 Task: Move the task Integrate a new payment gateway for recurring payments to the section To-Do in the project AgileHaven and sort the tasks in the project by Assignee in Descending order
Action: Mouse moved to (526, 331)
Screenshot: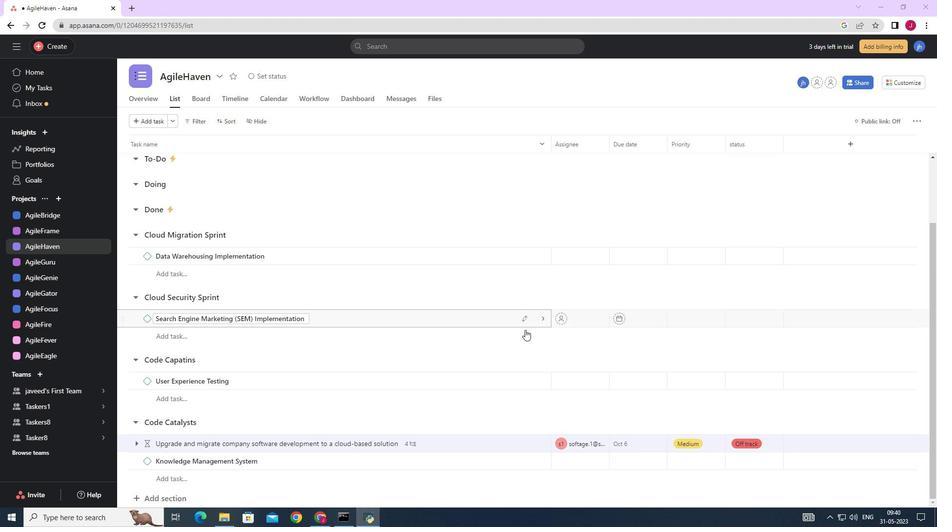 
Action: Mouse scrolled (526, 330) with delta (0, 0)
Screenshot: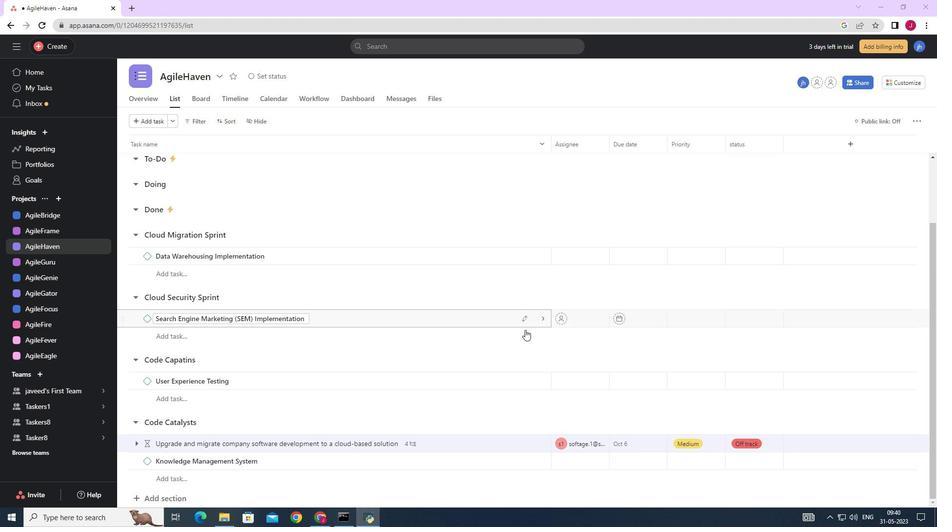 
Action: Mouse moved to (525, 331)
Screenshot: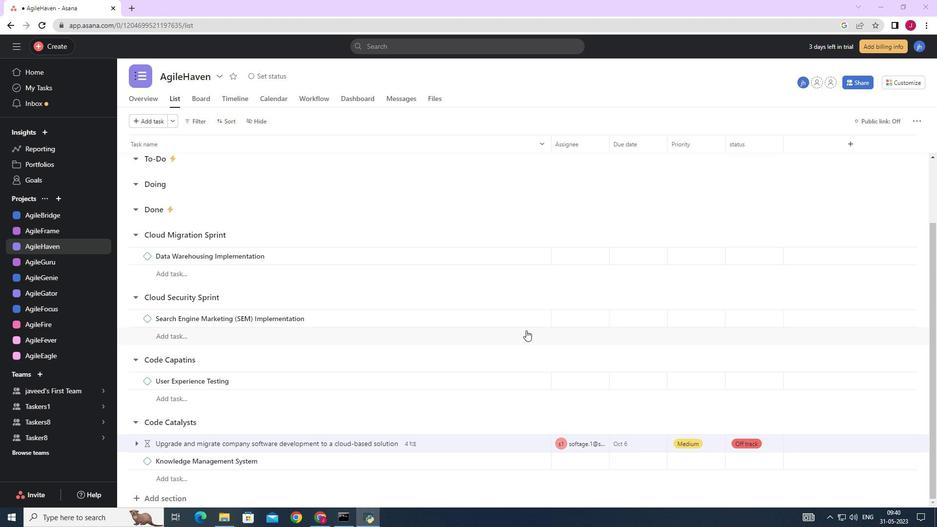 
Action: Mouse scrolled (525, 330) with delta (0, 0)
Screenshot: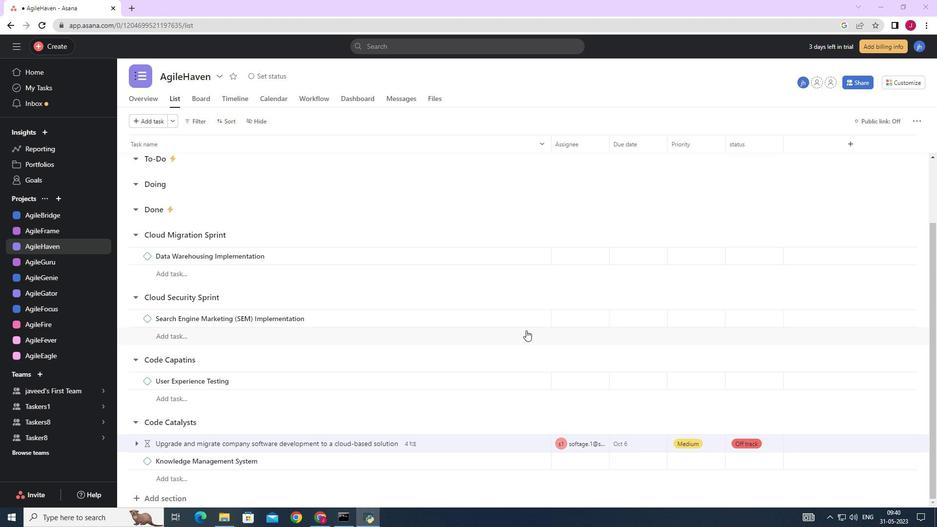 
Action: Mouse scrolled (525, 330) with delta (0, 0)
Screenshot: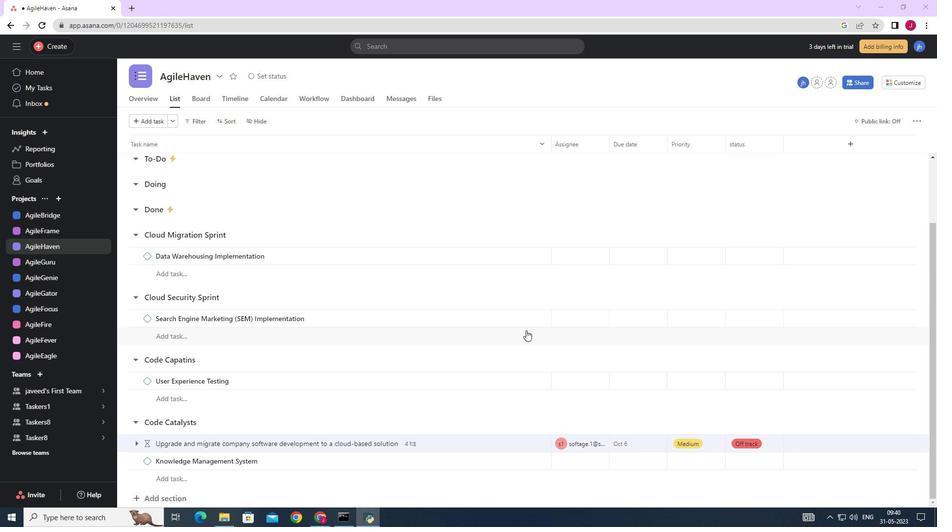 
Action: Mouse scrolled (525, 330) with delta (0, 0)
Screenshot: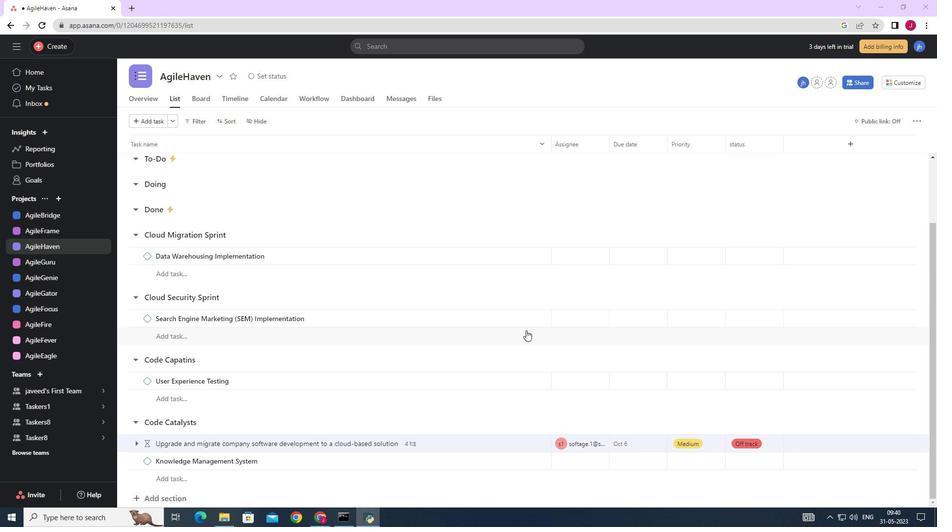 
Action: Mouse moved to (525, 331)
Screenshot: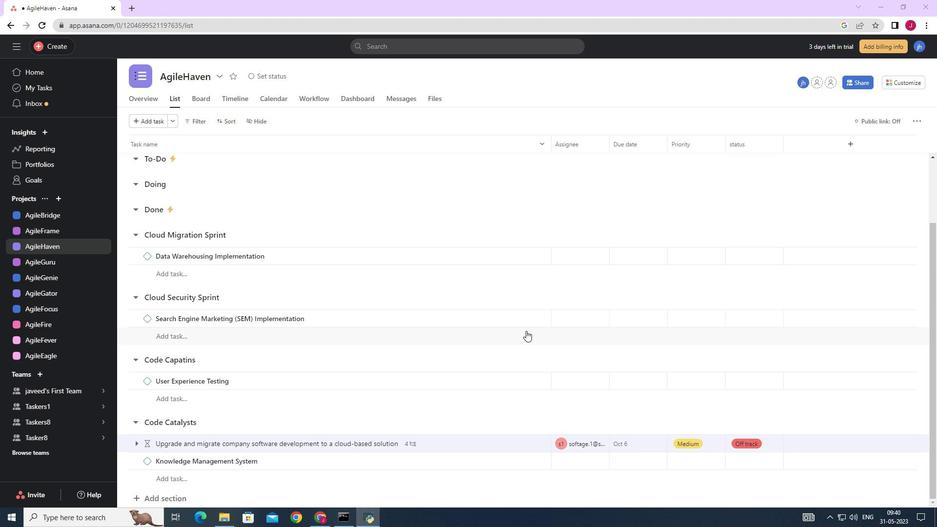 
Action: Mouse scrolled (525, 331) with delta (0, 0)
Screenshot: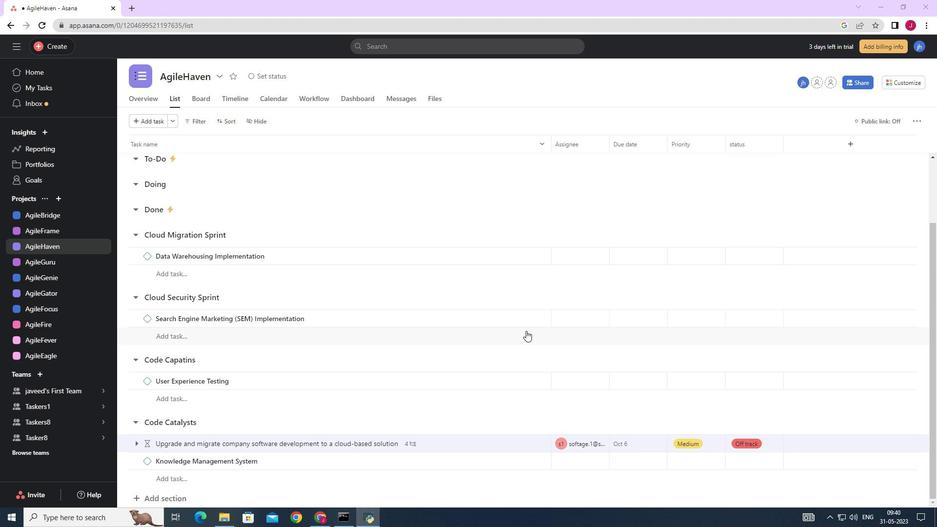 
Action: Mouse moved to (505, 338)
Screenshot: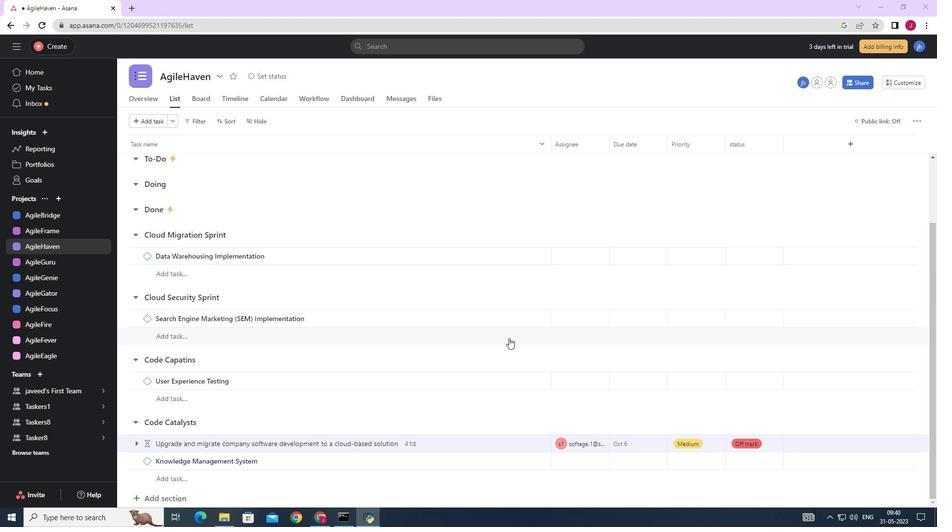 
Action: Mouse scrolled (505, 338) with delta (0, 0)
Screenshot: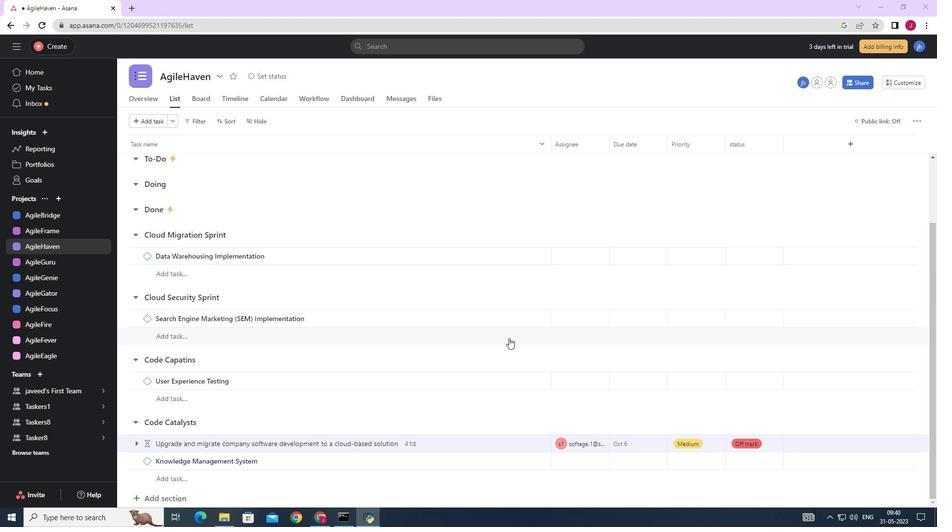 
Action: Mouse scrolled (505, 338) with delta (0, 0)
Screenshot: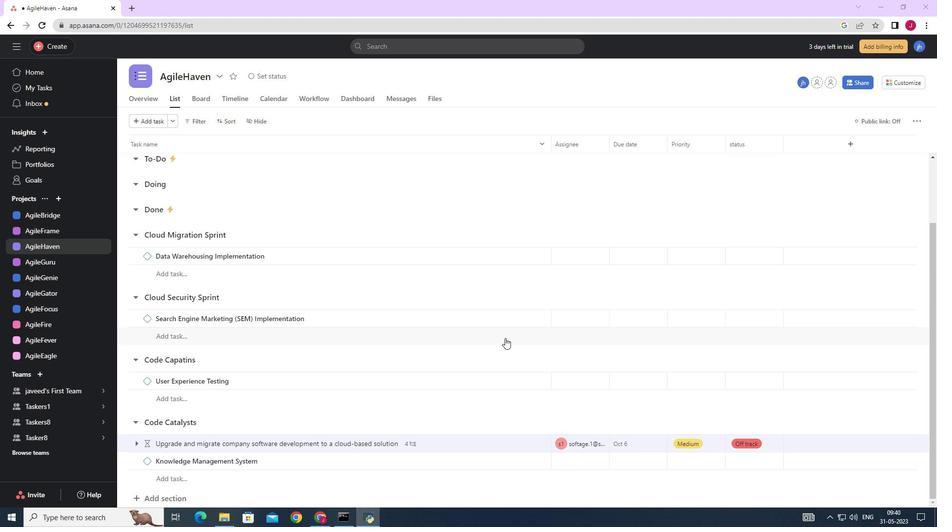 
Action: Mouse scrolled (505, 338) with delta (0, 0)
Screenshot: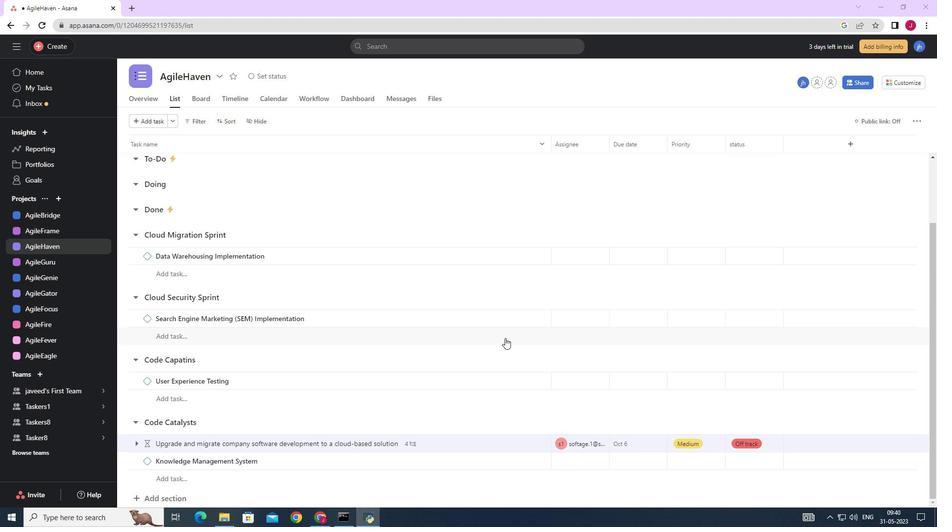 
Action: Mouse scrolled (505, 338) with delta (0, 0)
Screenshot: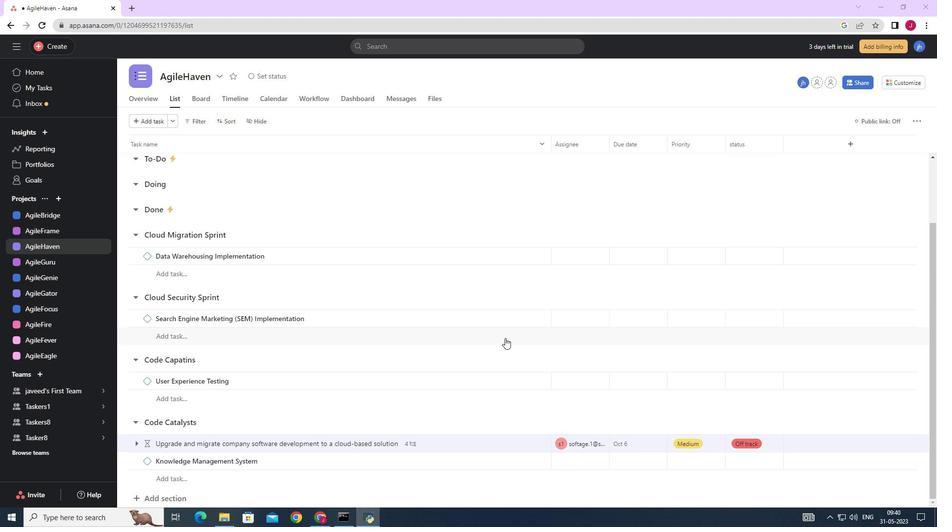 
Action: Mouse moved to (480, 328)
Screenshot: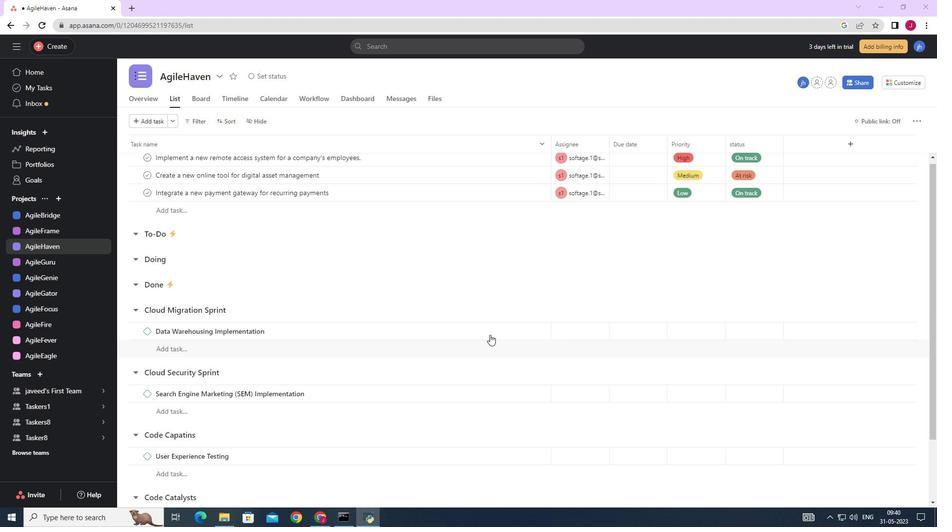 
Action: Mouse scrolled (480, 329) with delta (0, 0)
Screenshot: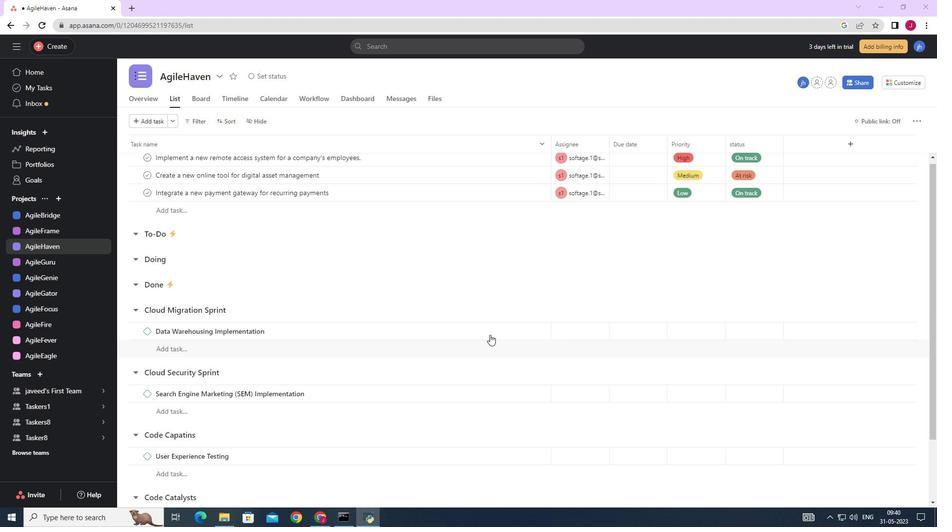 
Action: Mouse moved to (479, 327)
Screenshot: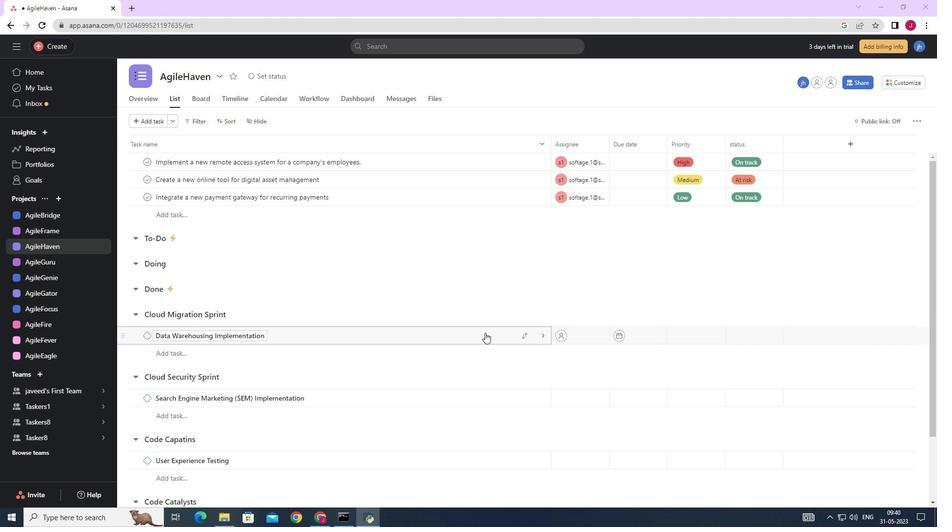 
Action: Mouse scrolled (479, 327) with delta (0, 0)
Screenshot: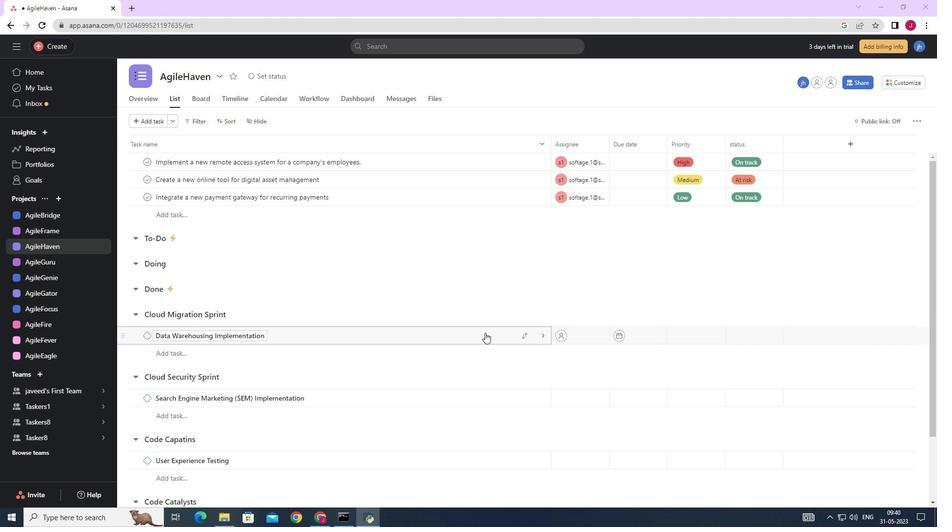 
Action: Mouse moved to (476, 325)
Screenshot: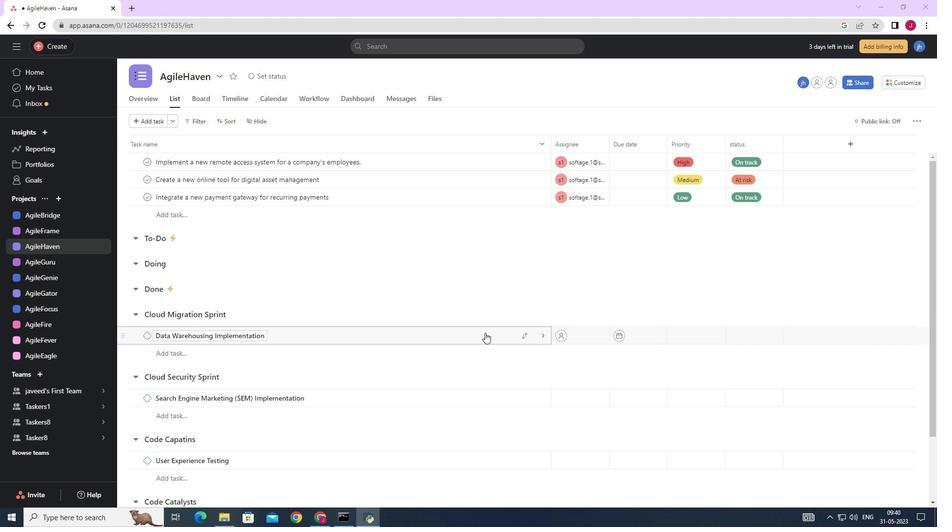 
Action: Mouse scrolled (476, 325) with delta (0, 0)
Screenshot: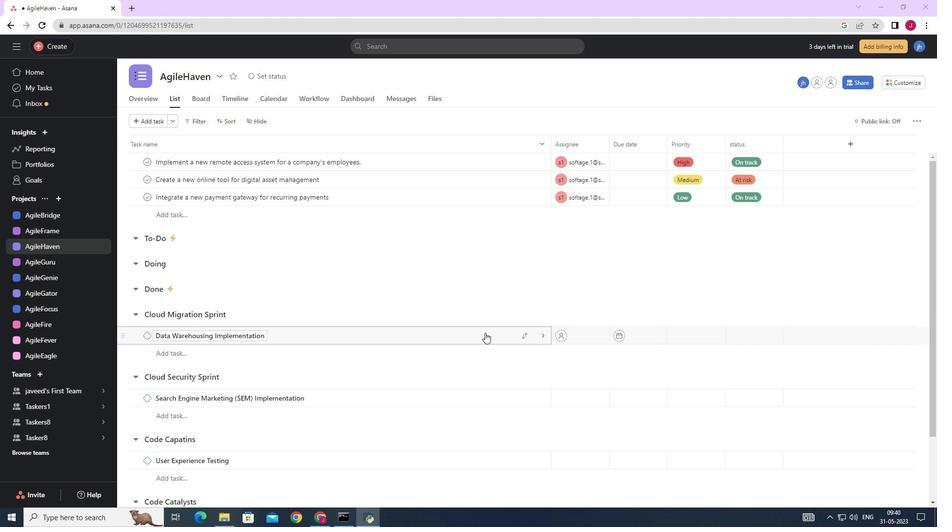 
Action: Mouse moved to (461, 320)
Screenshot: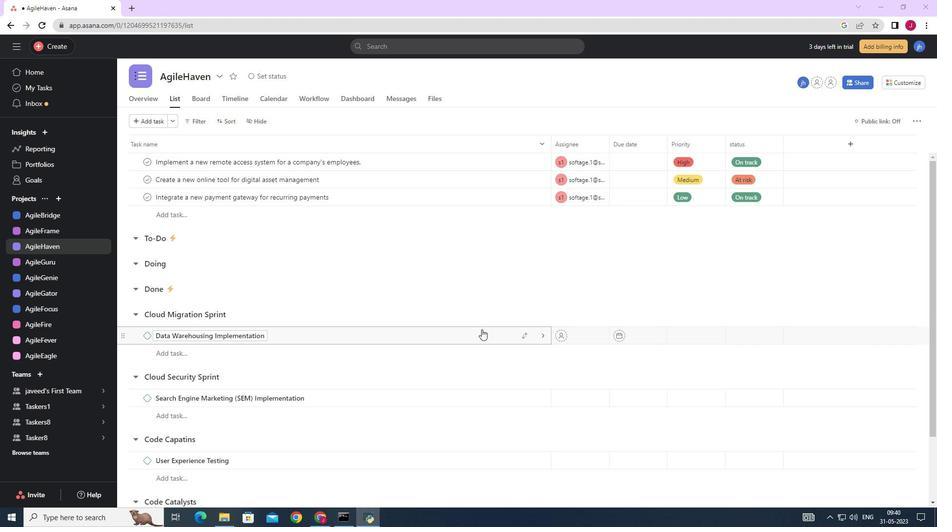 
Action: Mouse scrolled (465, 321) with delta (0, 0)
Screenshot: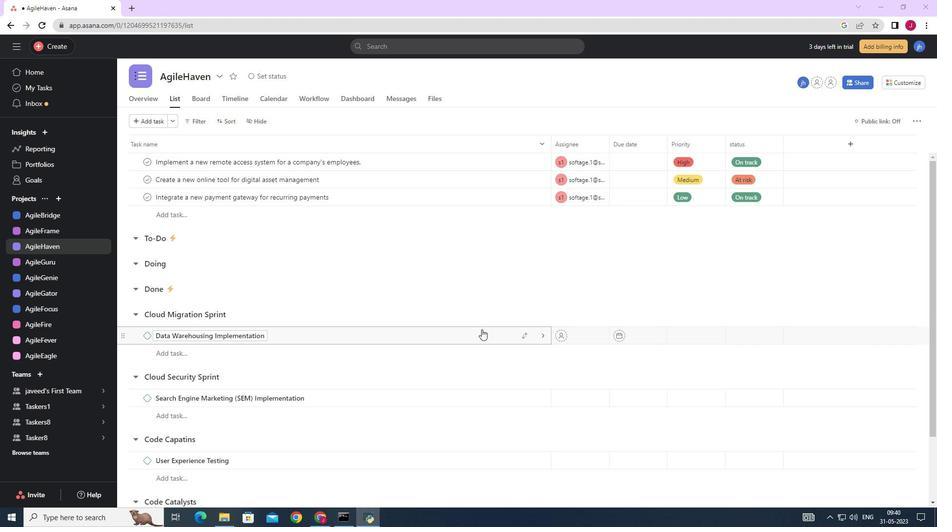 
Action: Mouse moved to (522, 200)
Screenshot: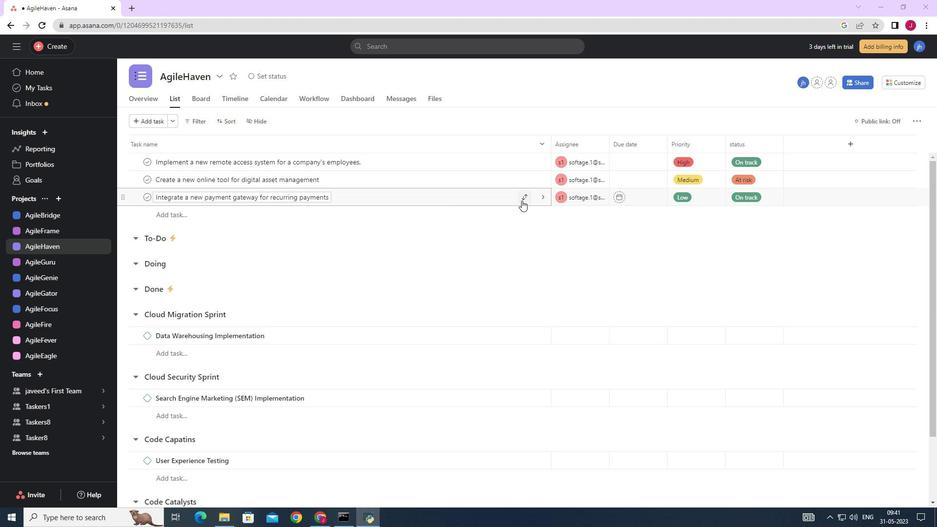 
Action: Mouse pressed left at (522, 200)
Screenshot: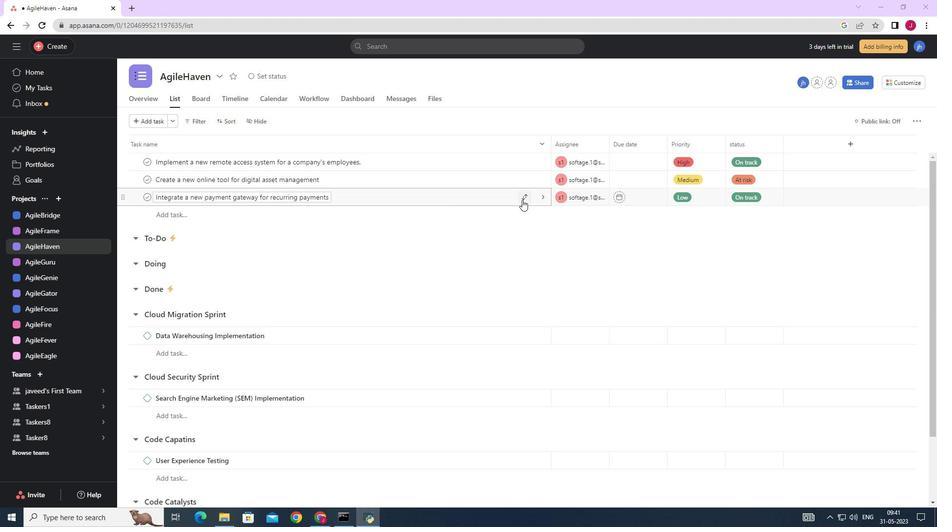 
Action: Mouse moved to (473, 249)
Screenshot: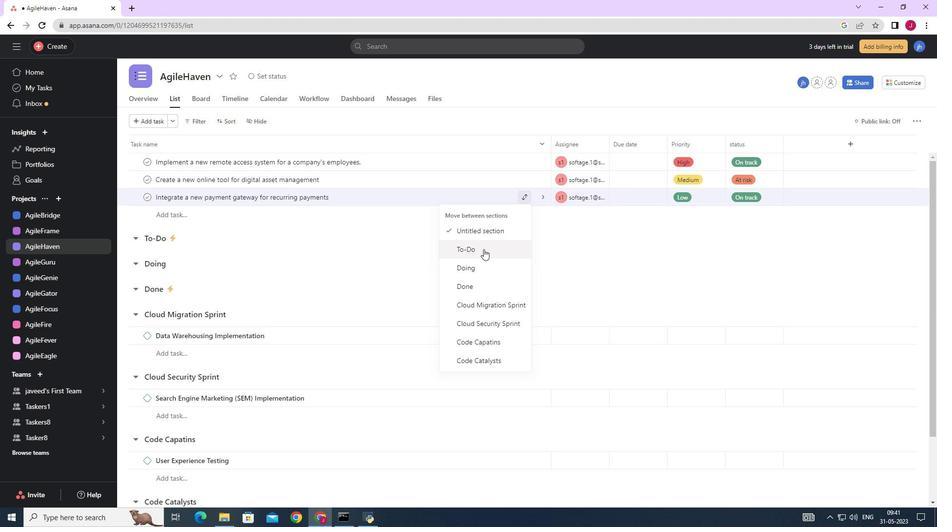 
Action: Mouse pressed left at (473, 249)
Screenshot: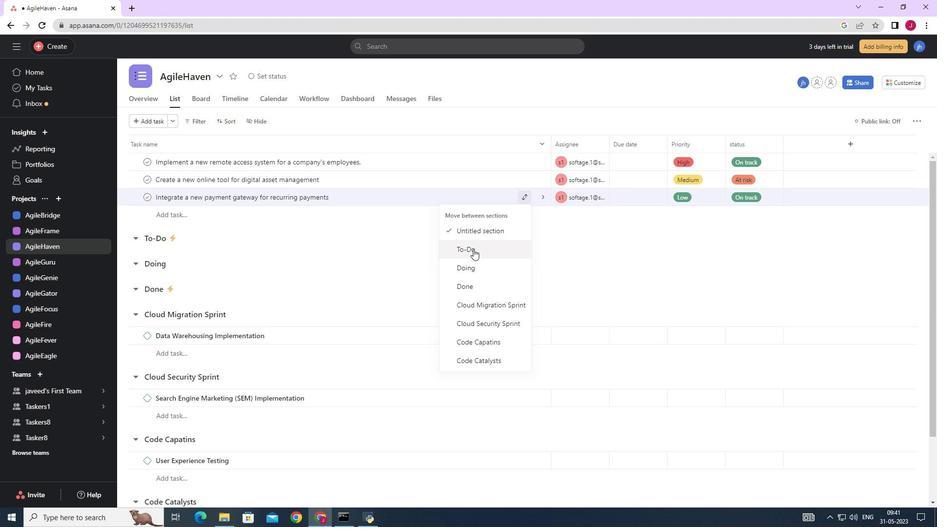 
Action: Mouse moved to (233, 121)
Screenshot: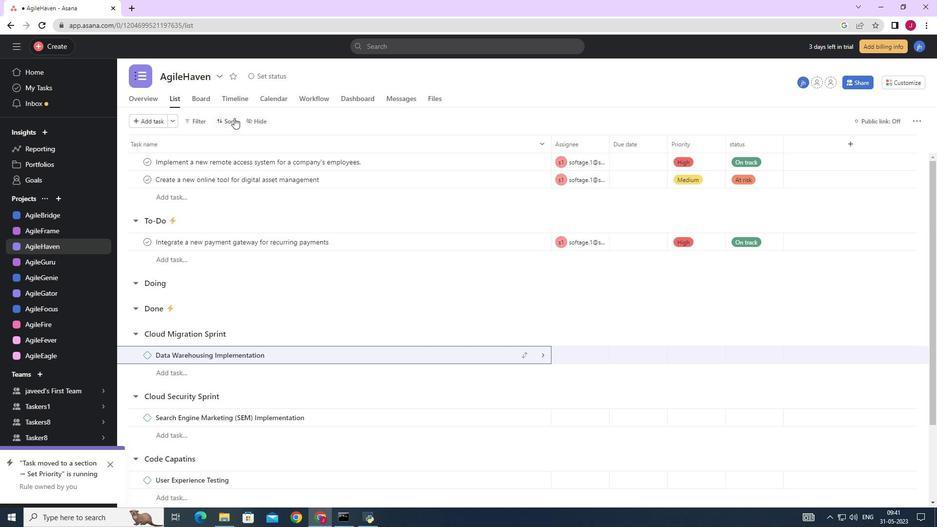 
Action: Mouse pressed left at (233, 121)
Screenshot: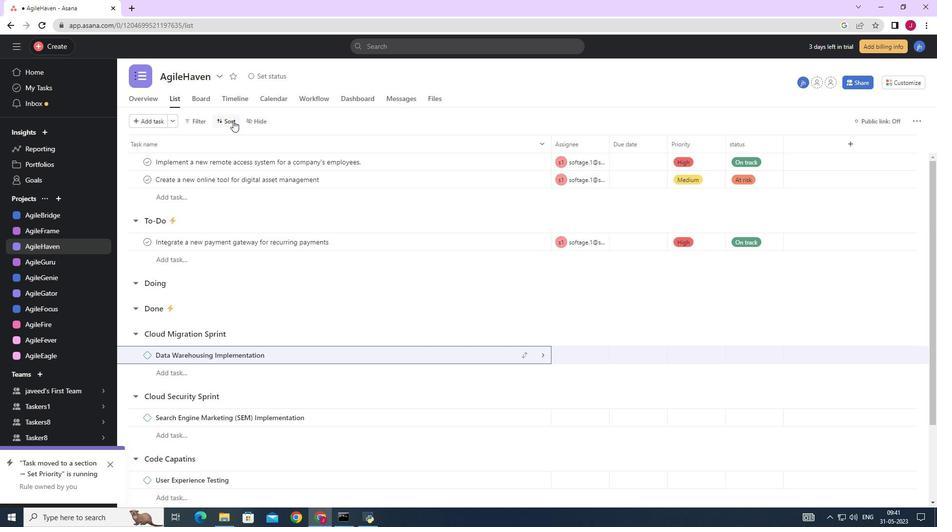 
Action: Mouse moved to (258, 202)
Screenshot: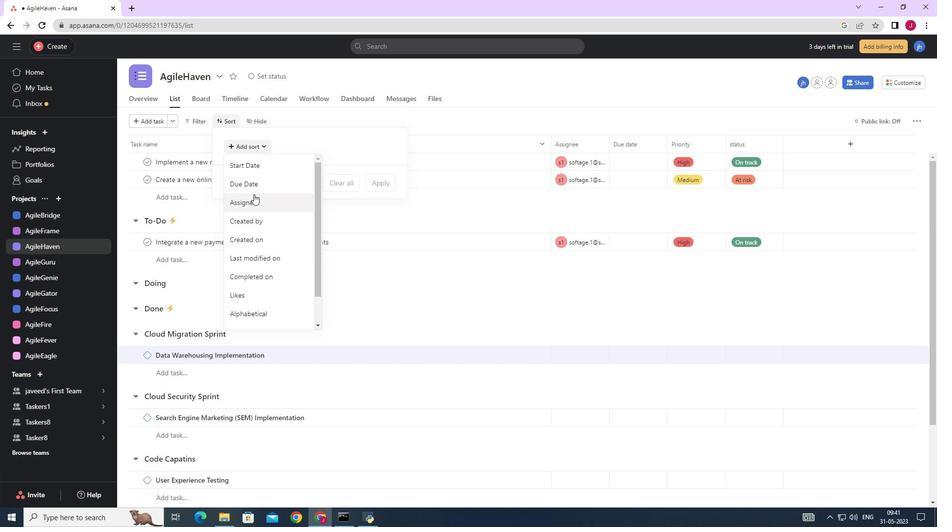 
Action: Mouse pressed left at (258, 202)
Screenshot: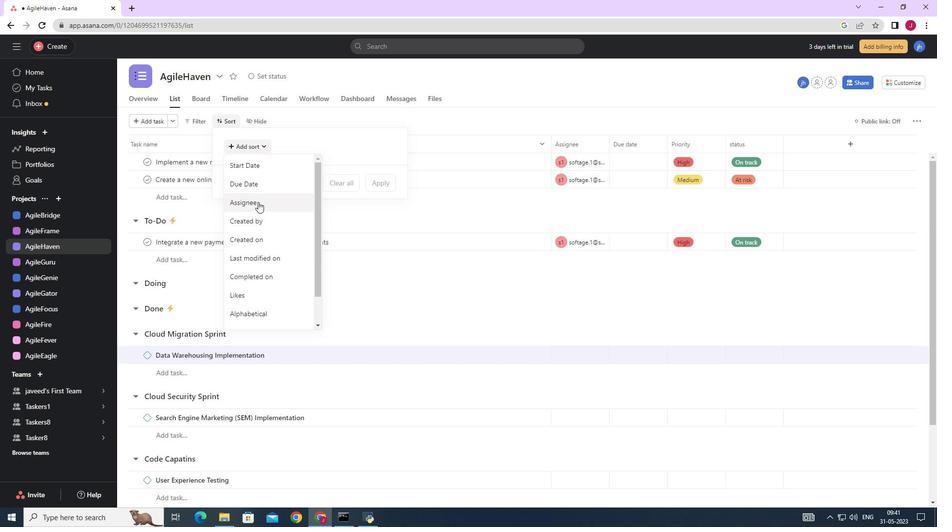
Action: Mouse moved to (310, 158)
Screenshot: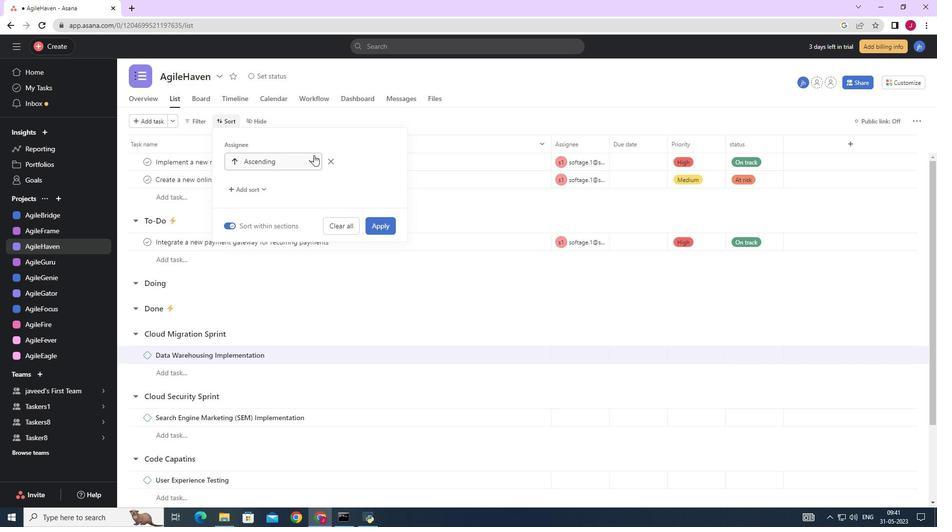 
Action: Mouse pressed left at (310, 158)
Screenshot: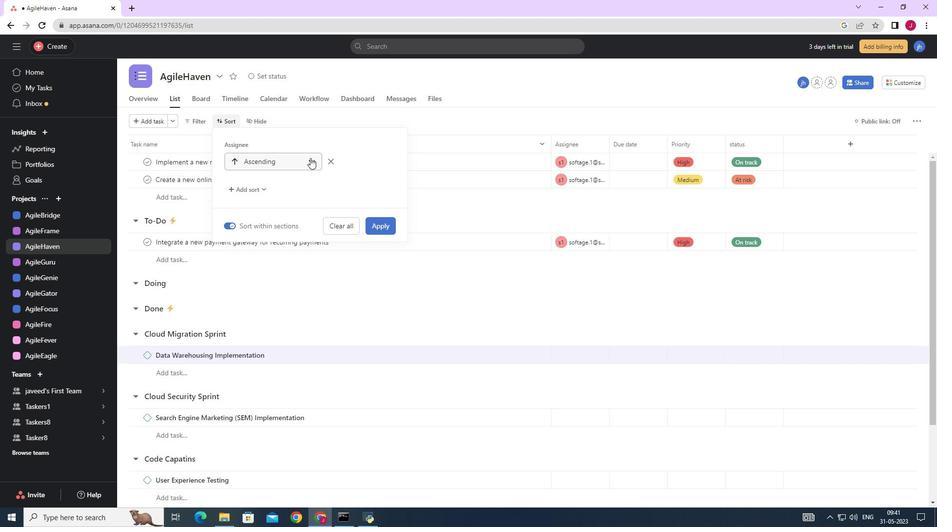 
Action: Mouse moved to (256, 204)
Screenshot: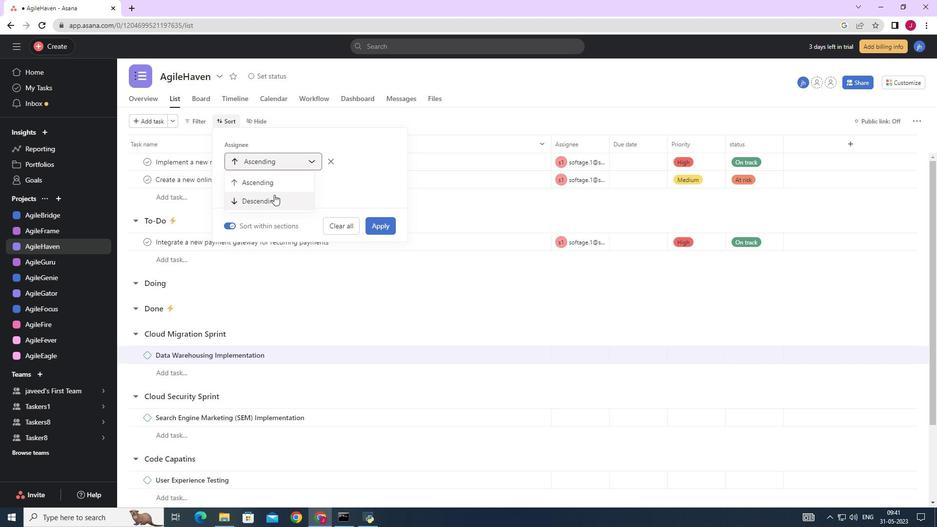
Action: Mouse pressed left at (256, 204)
Screenshot: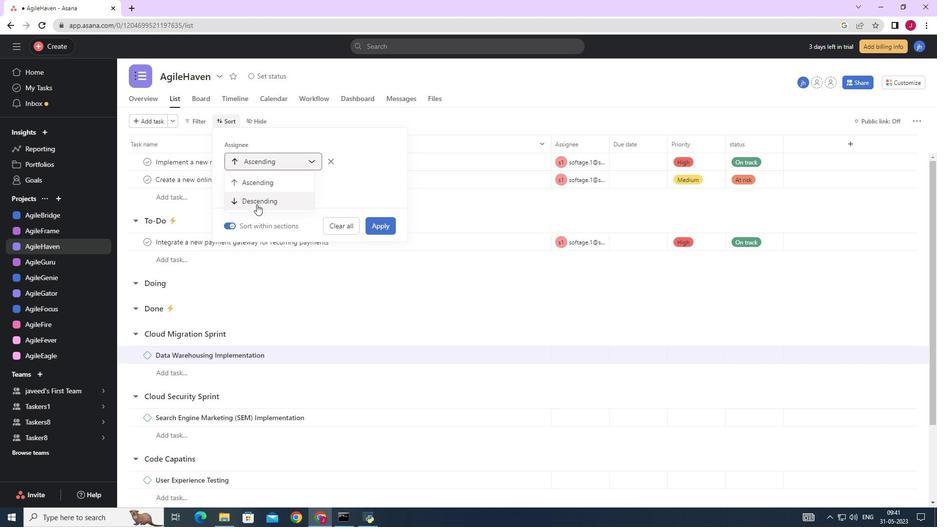 
Action: Mouse moved to (383, 227)
Screenshot: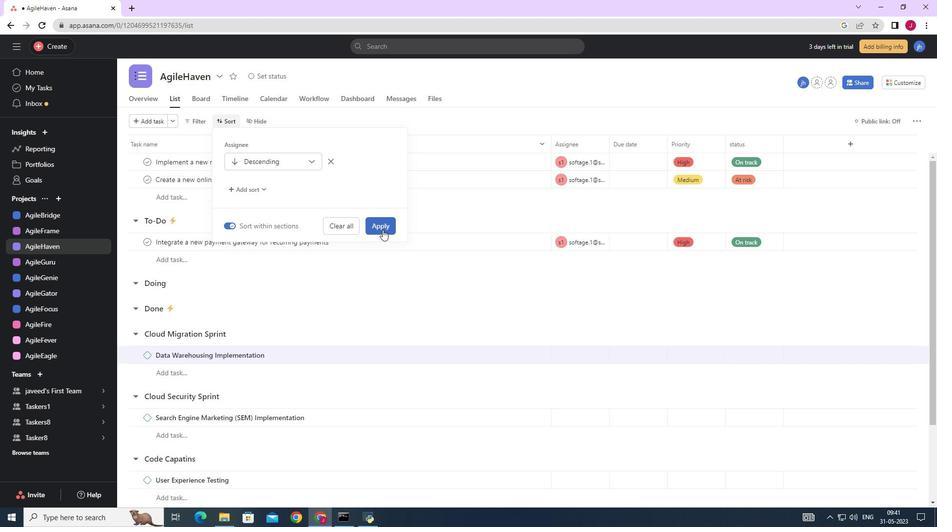 
Action: Mouse pressed left at (383, 227)
Screenshot: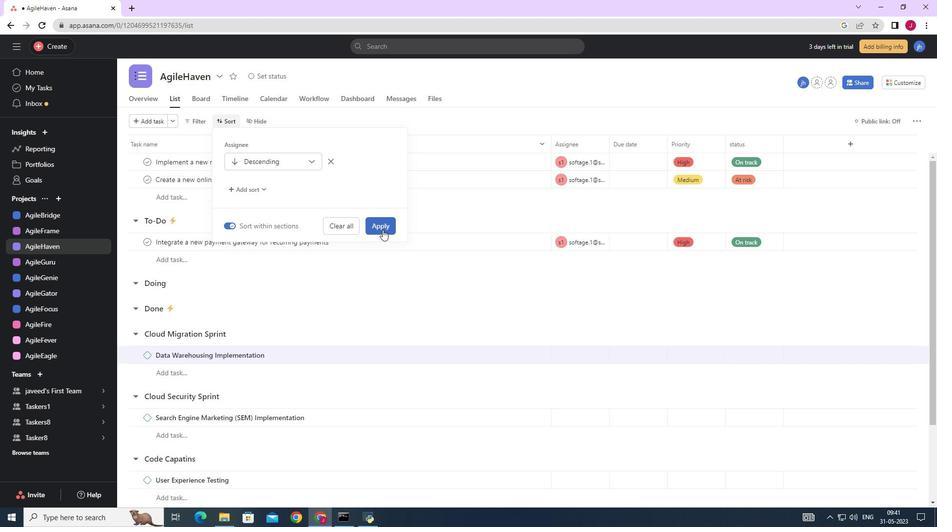 
Action: Mouse moved to (383, 227)
Screenshot: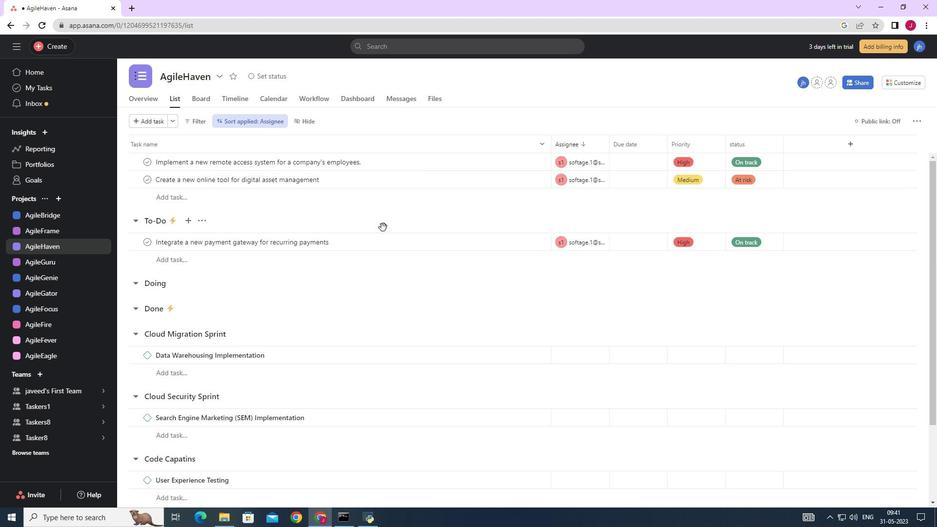 
